 Task: Change the calendar time scale to 60 minutes.
Action: Mouse moved to (14, 70)
Screenshot: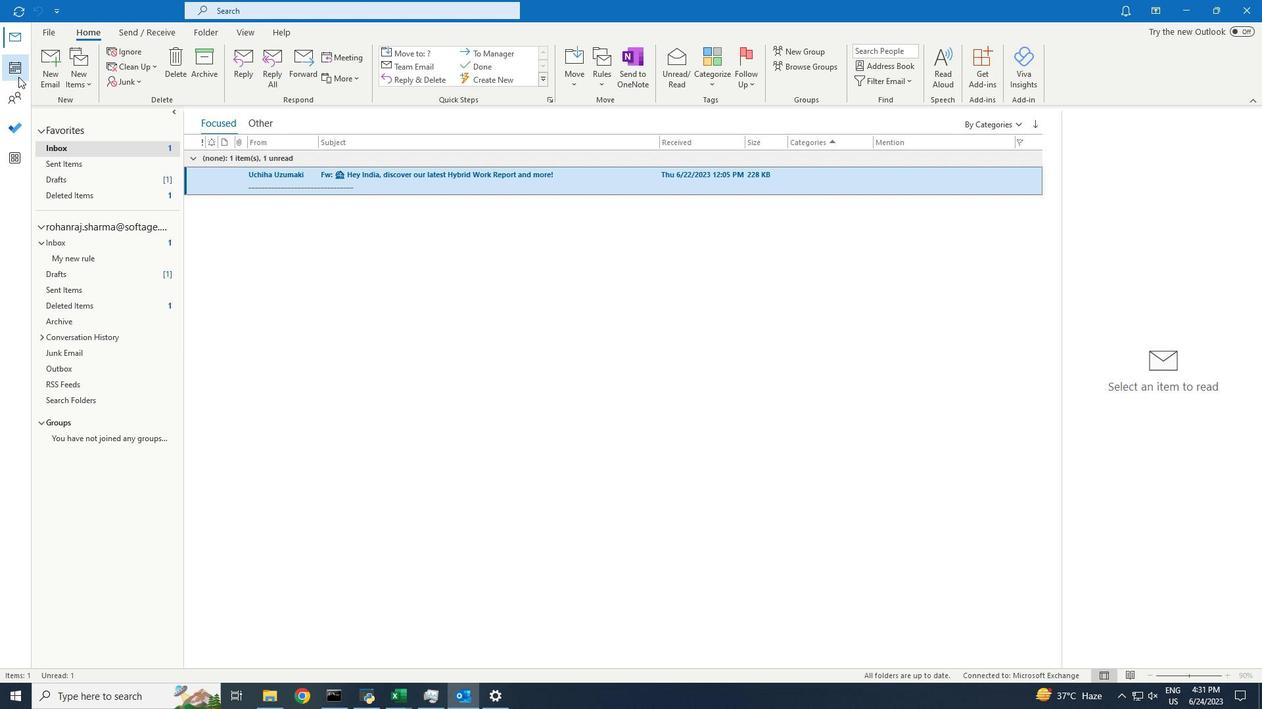 
Action: Mouse pressed left at (14, 70)
Screenshot: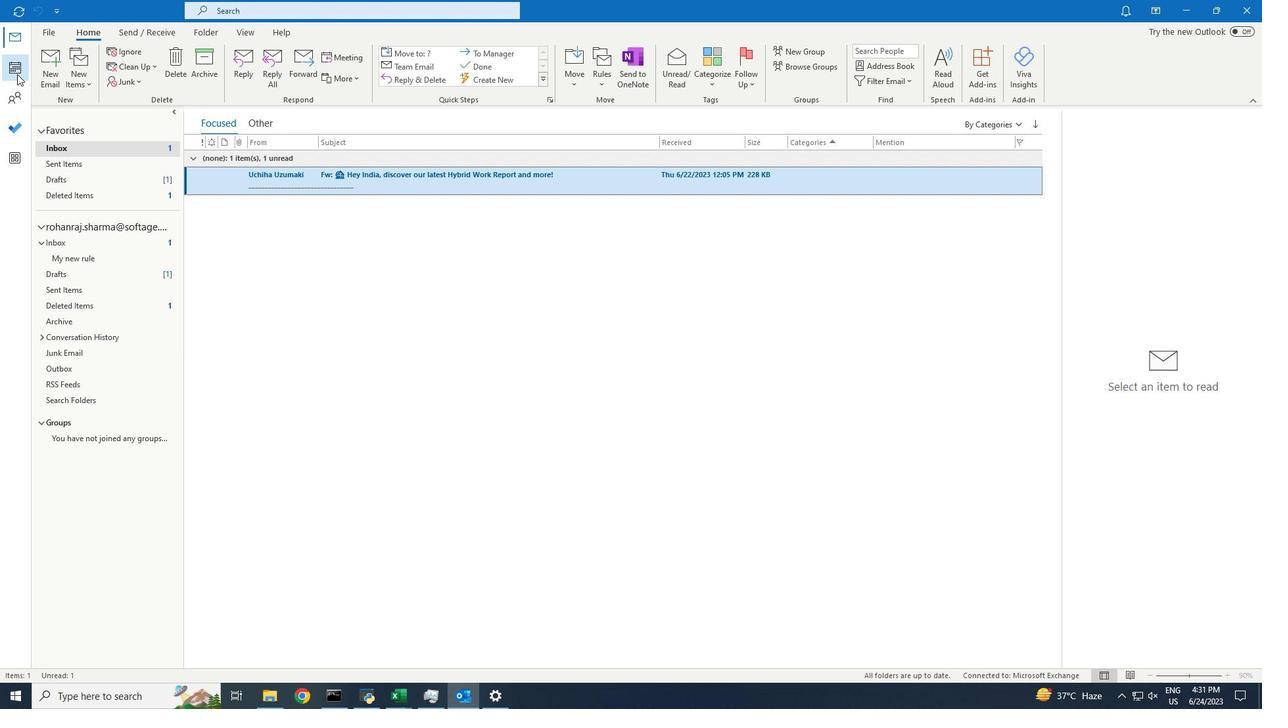 
Action: Mouse moved to (241, 33)
Screenshot: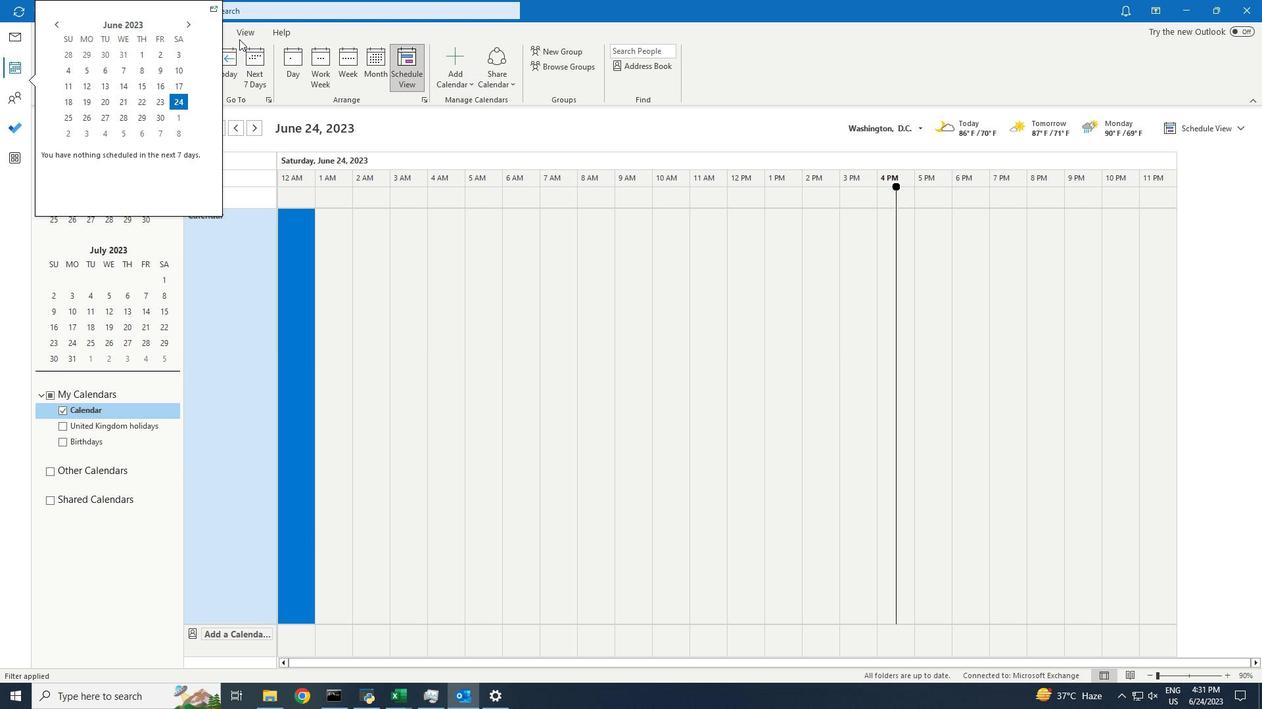 
Action: Mouse pressed left at (241, 33)
Screenshot: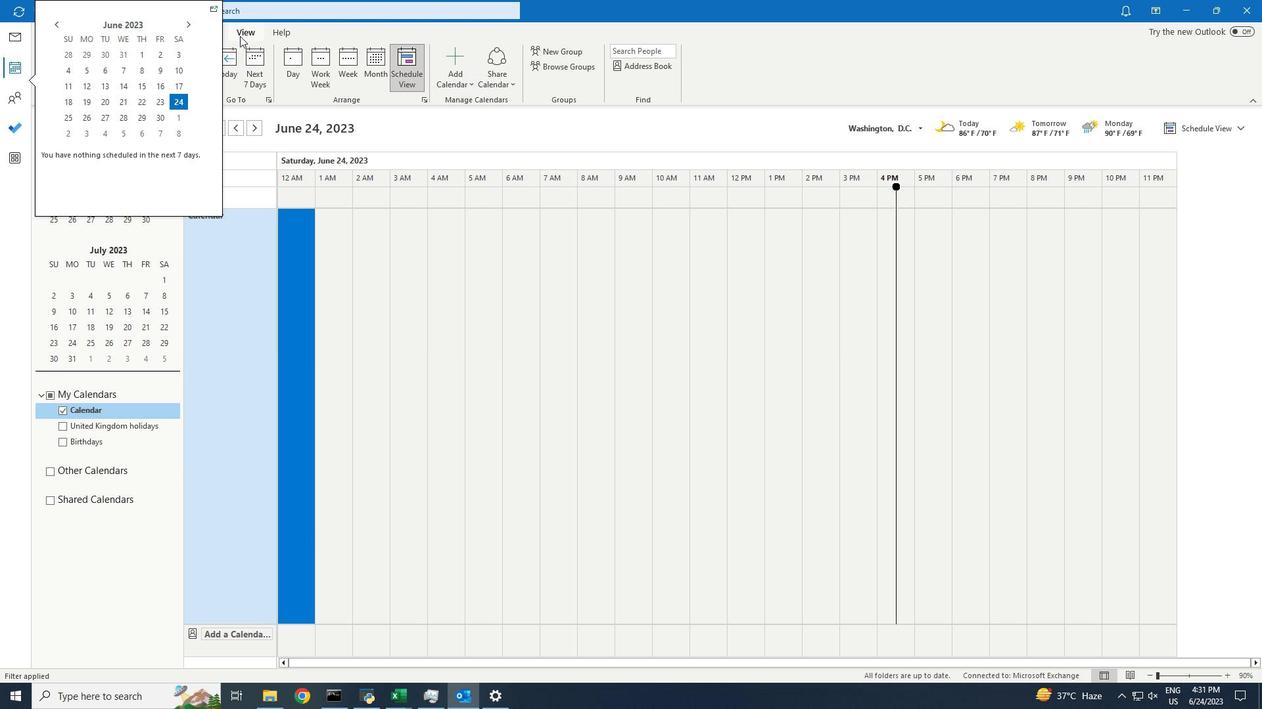 
Action: Mouse moved to (326, 46)
Screenshot: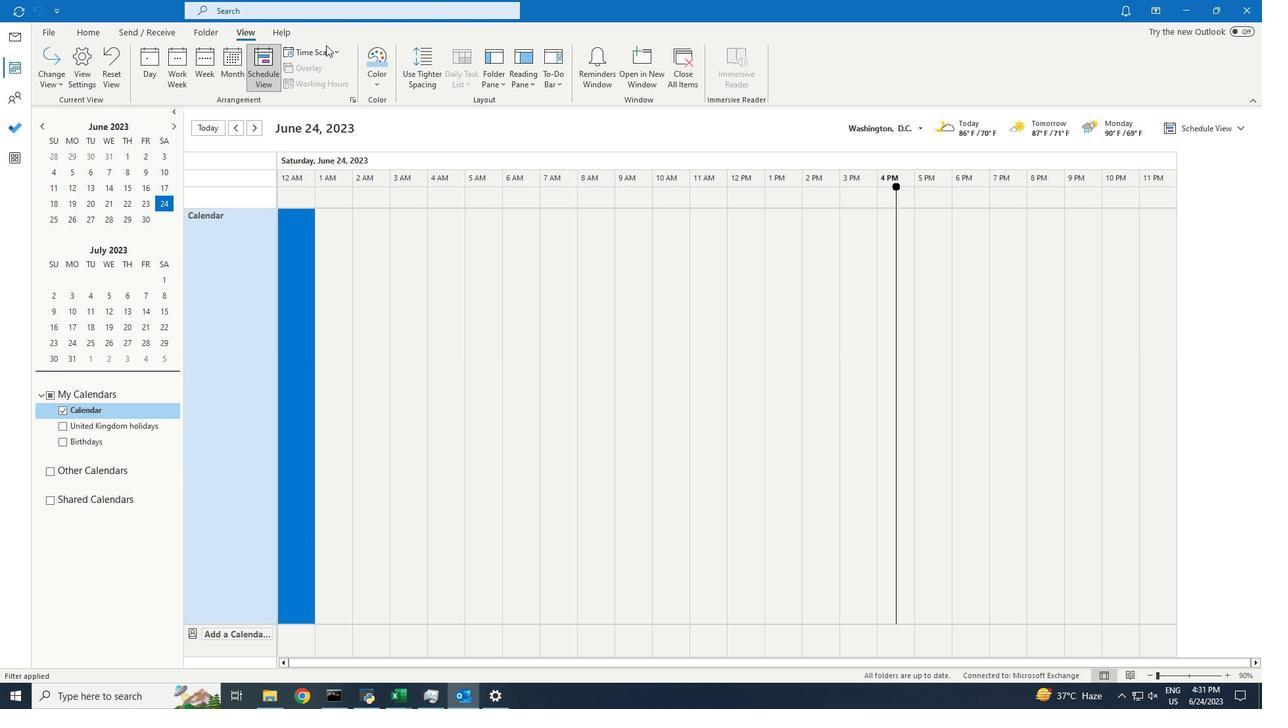 
Action: Mouse pressed left at (326, 46)
Screenshot: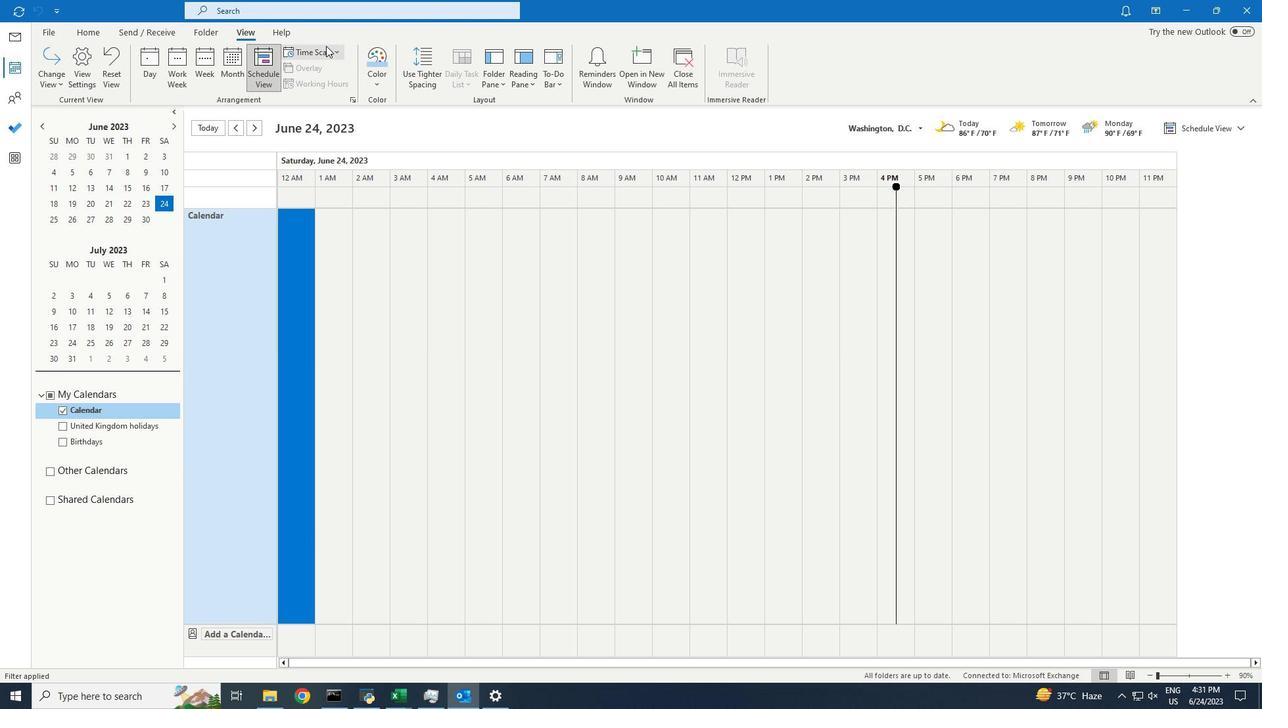 
Action: Mouse moved to (324, 120)
Screenshot: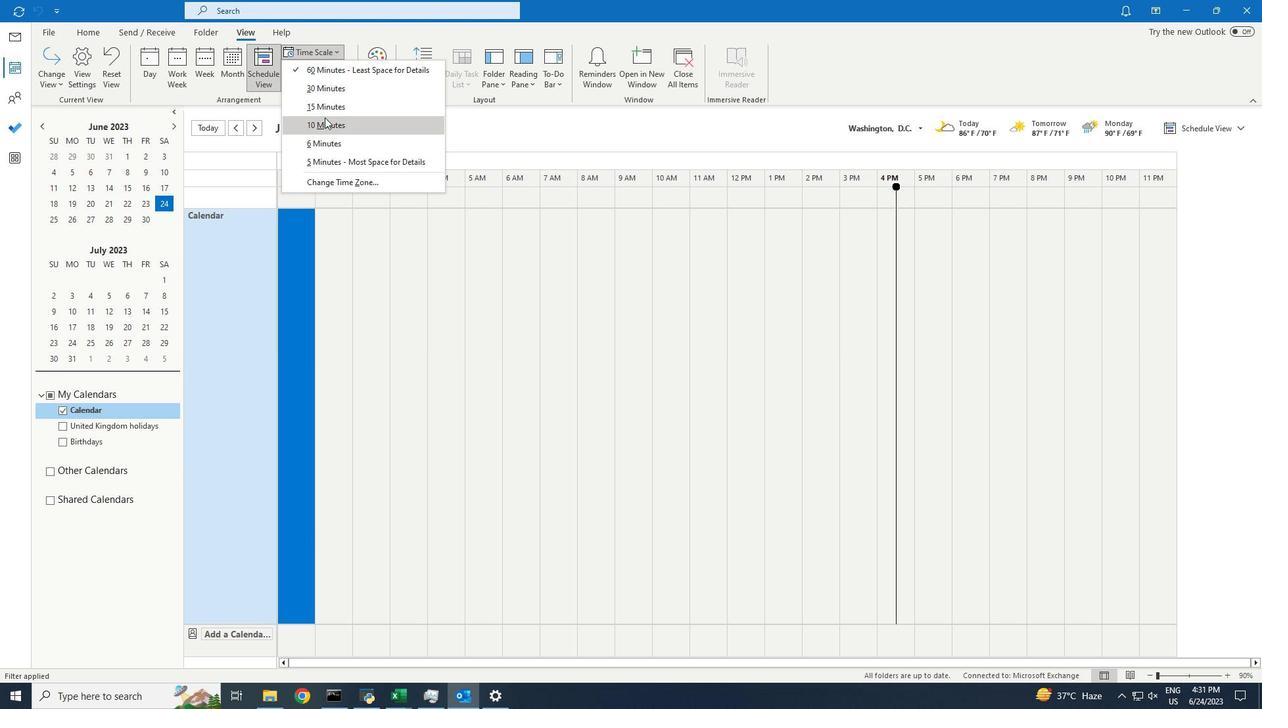 
Action: Mouse pressed left at (324, 120)
Screenshot: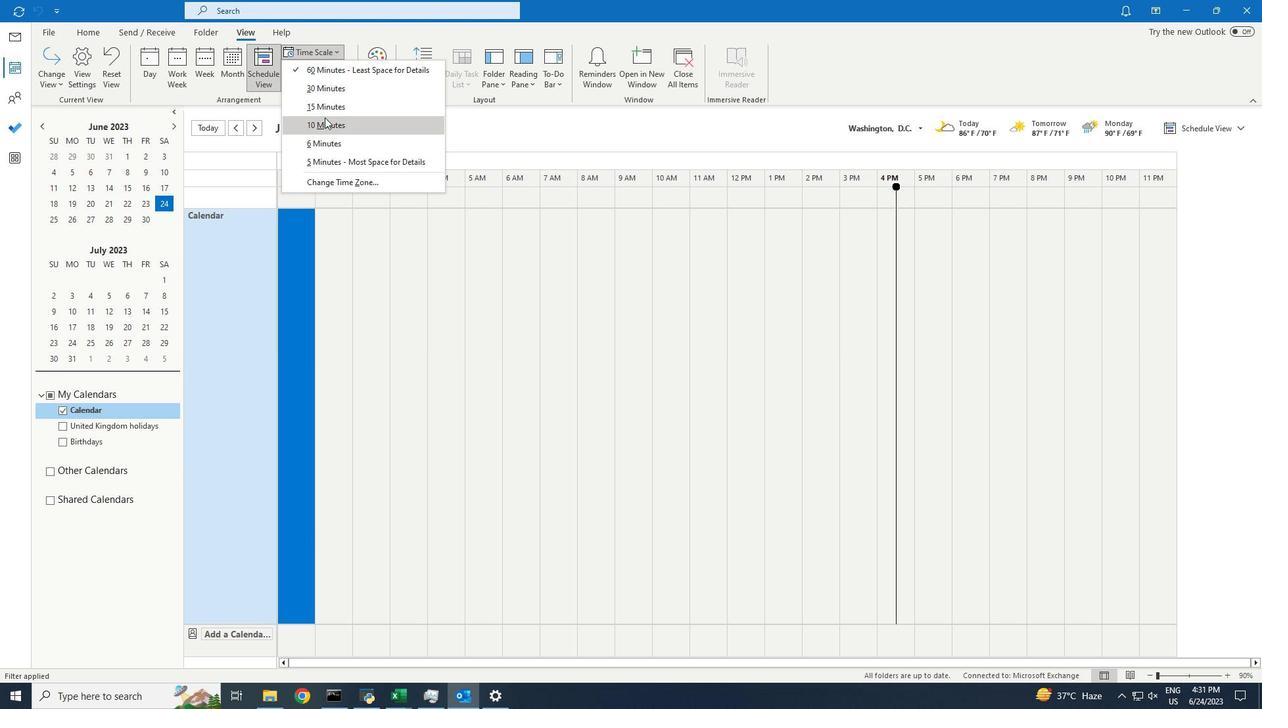 
Action: Mouse moved to (371, 263)
Screenshot: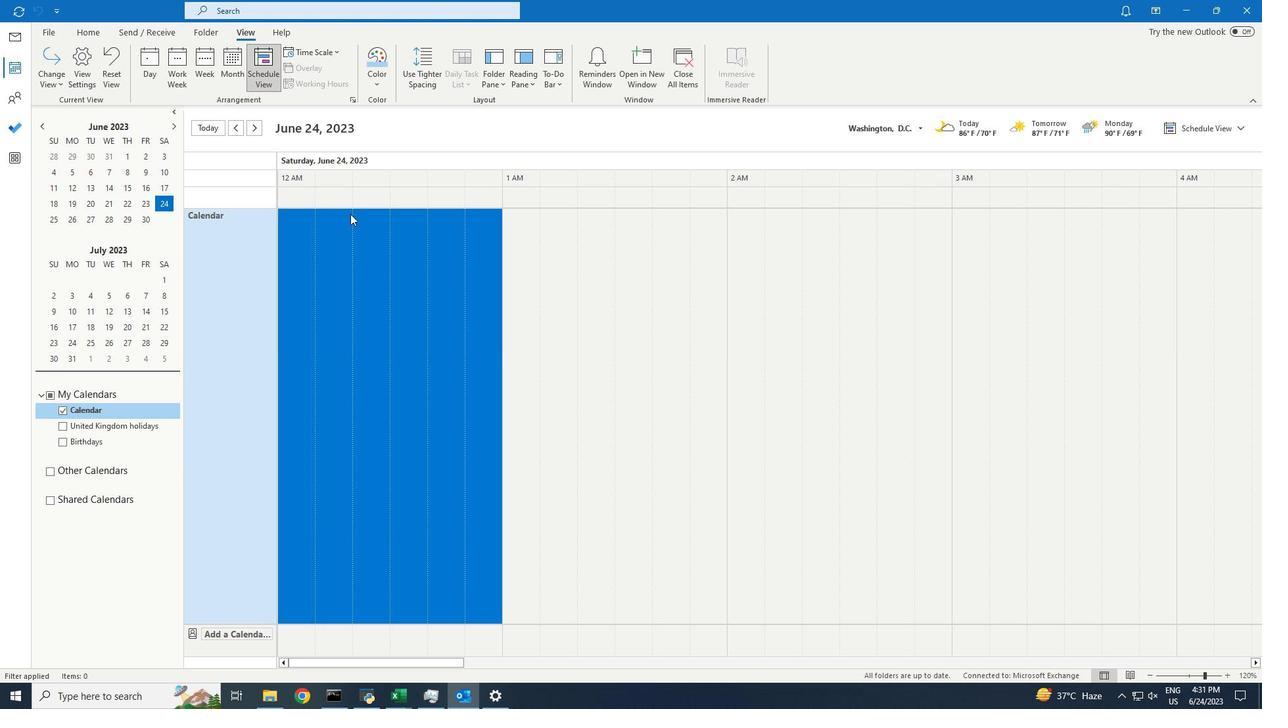 
